 Task: Use the formula "PEARSON" in spreadsheet "Project portfolio".
Action: Mouse moved to (139, 97)
Screenshot: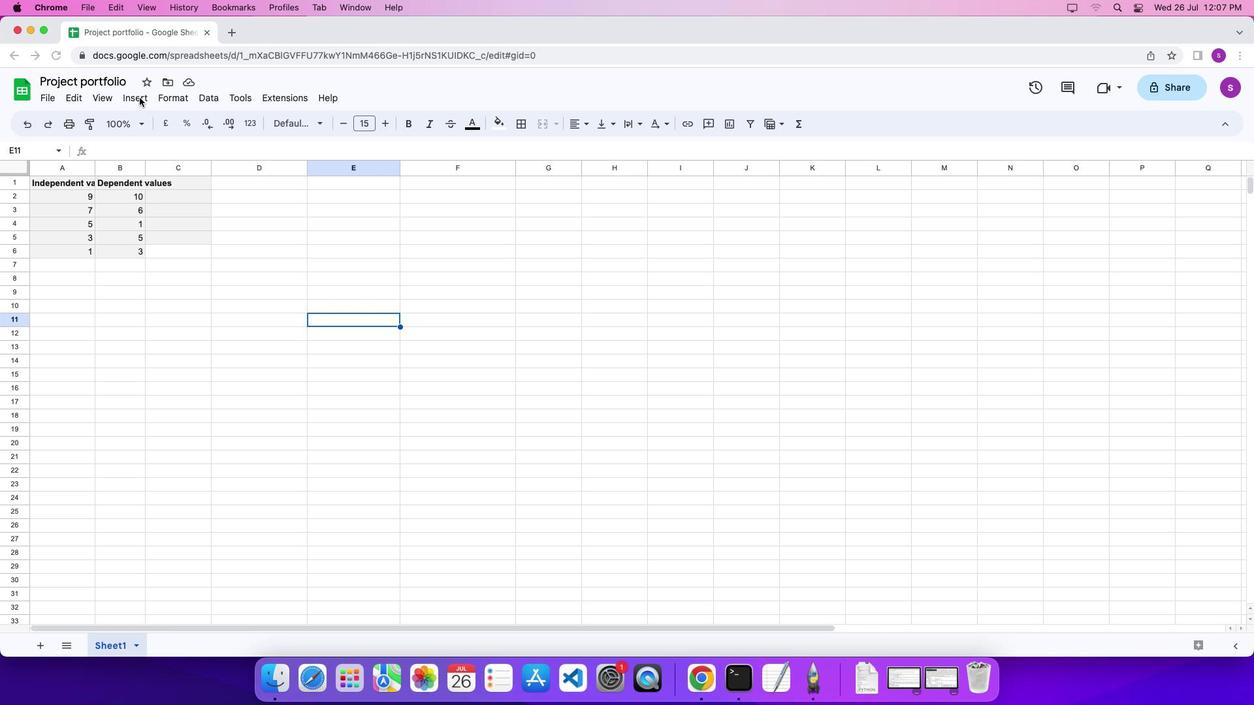
Action: Mouse pressed left at (139, 97)
Screenshot: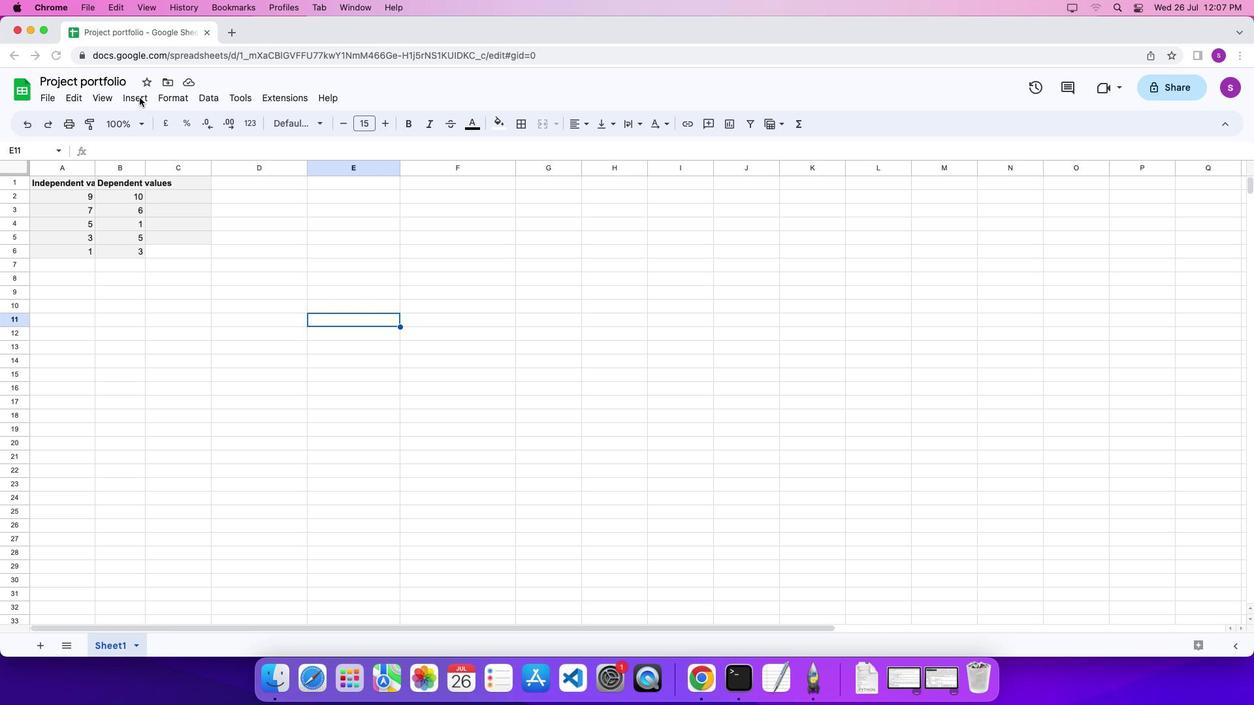 
Action: Mouse moved to (140, 97)
Screenshot: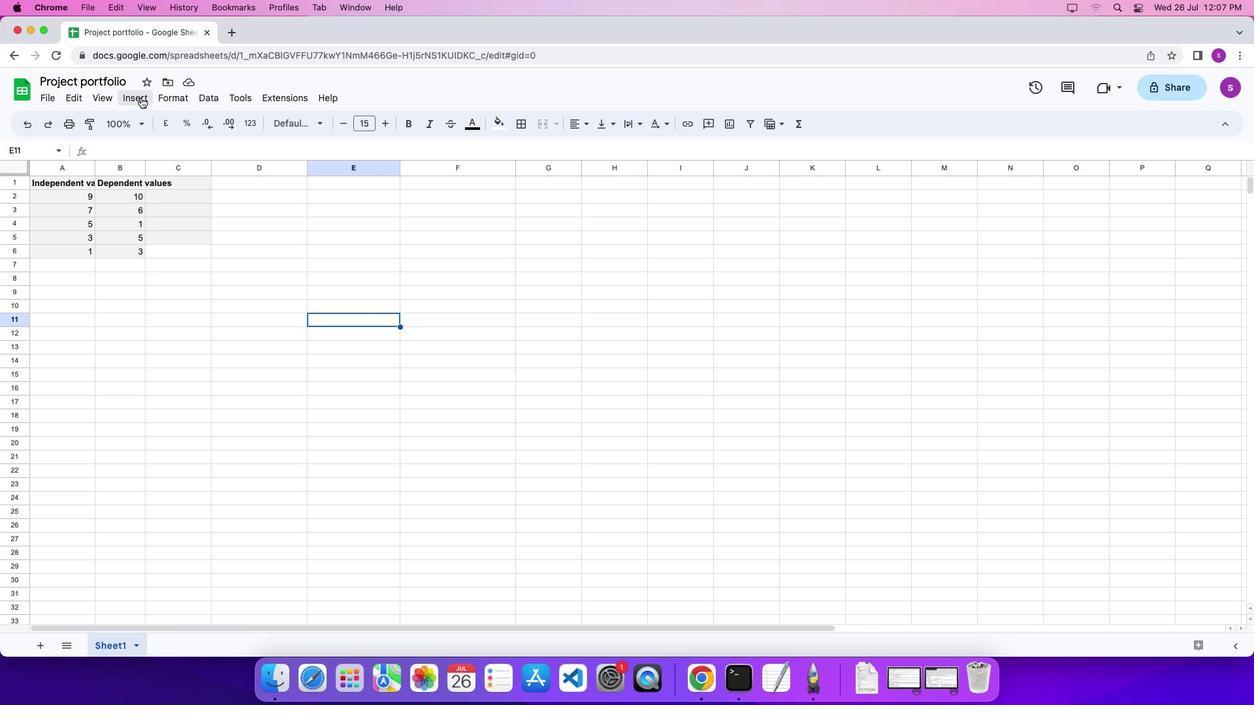 
Action: Mouse pressed left at (140, 97)
Screenshot: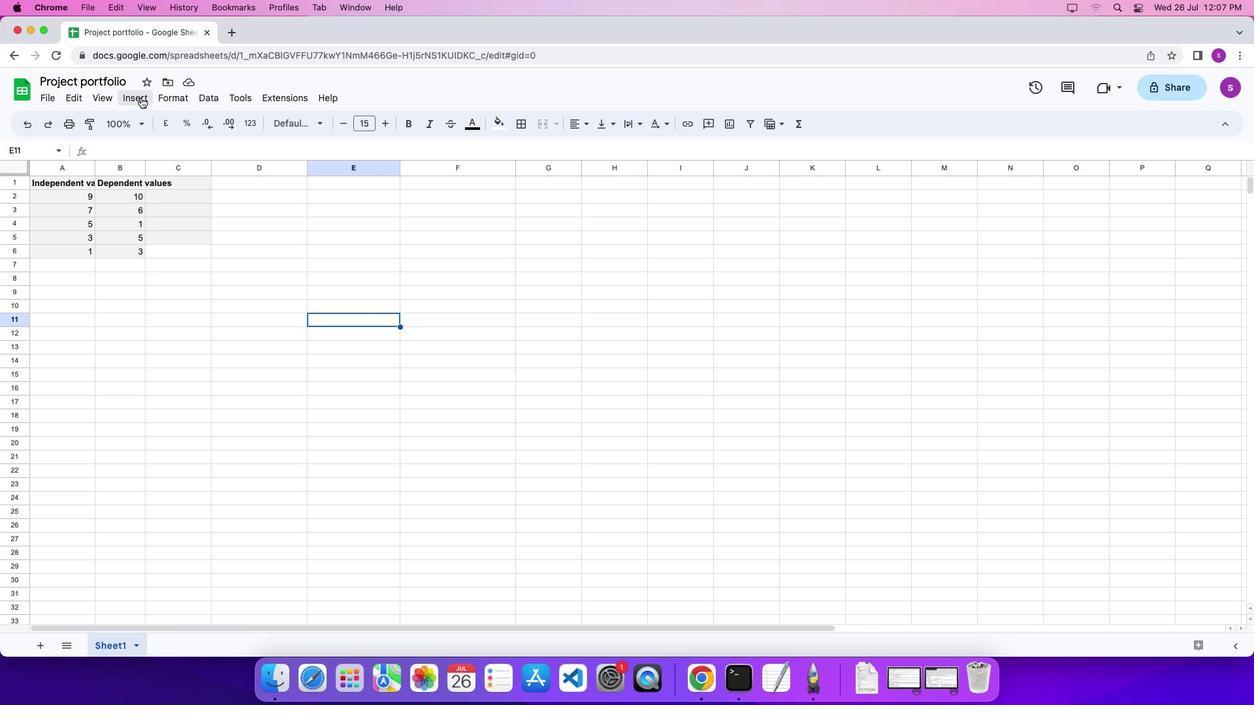 
Action: Mouse moved to (138, 101)
Screenshot: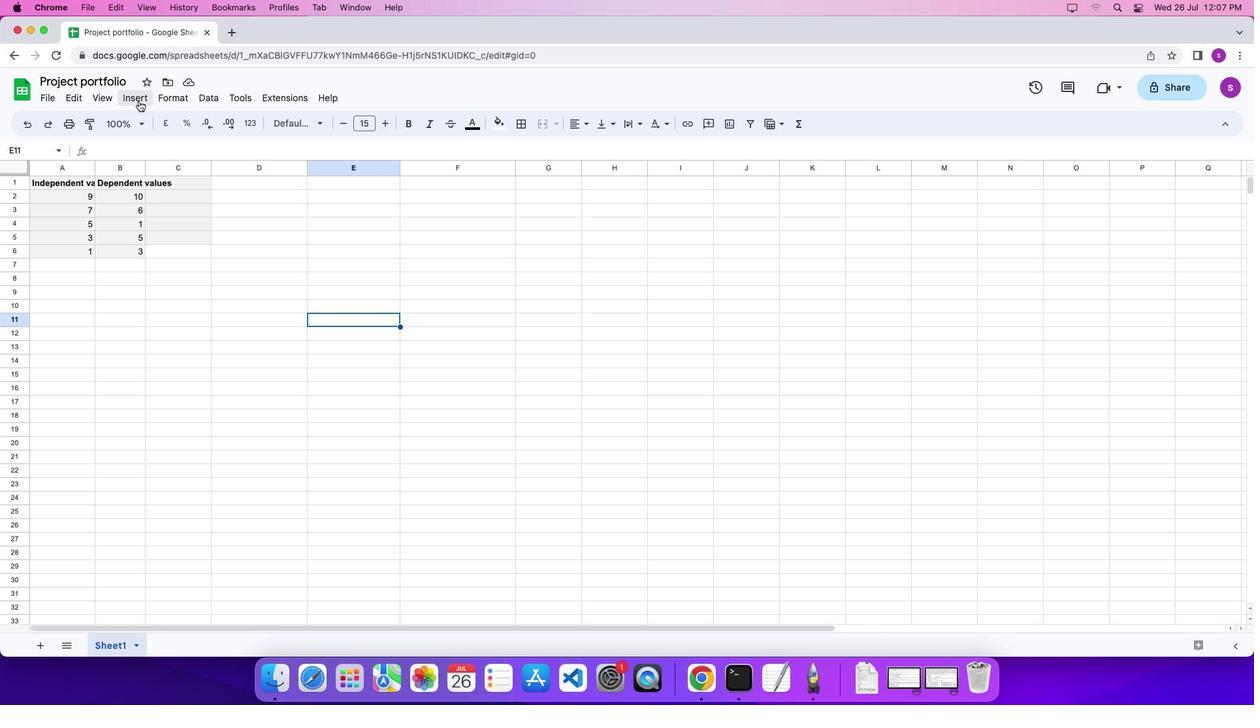 
Action: Mouse pressed left at (138, 101)
Screenshot: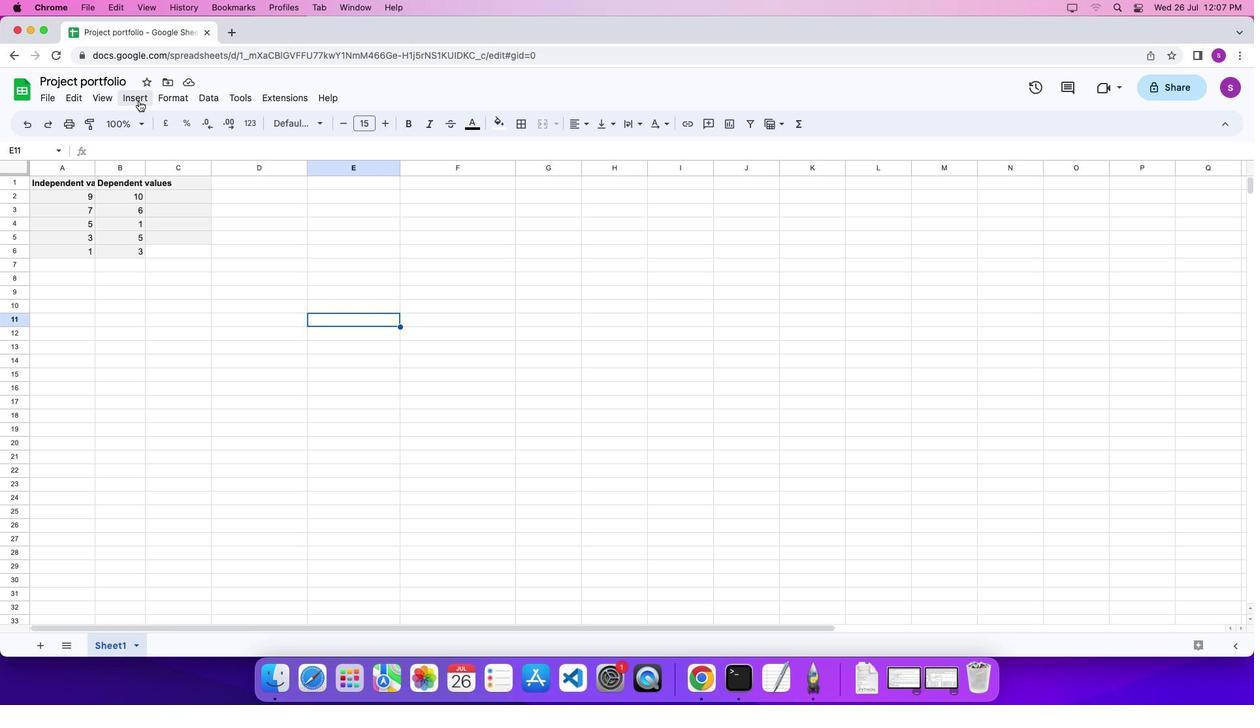 
Action: Mouse moved to (574, 615)
Screenshot: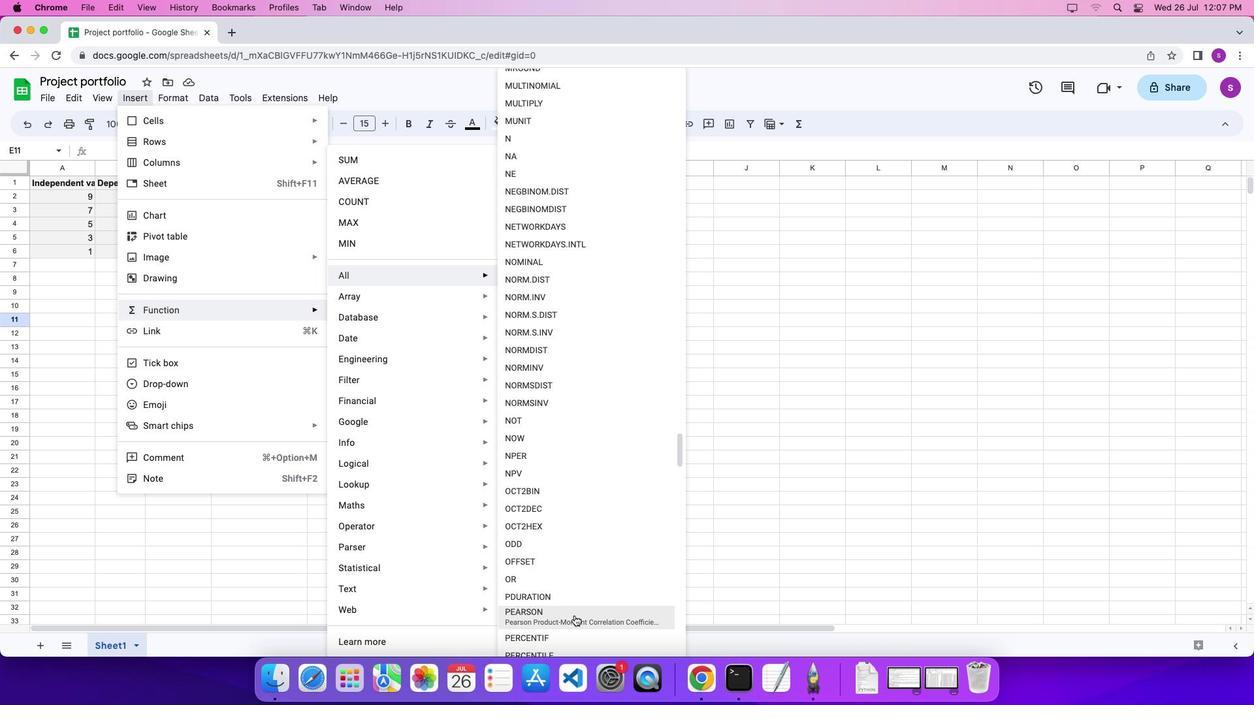 
Action: Mouse pressed left at (574, 615)
Screenshot: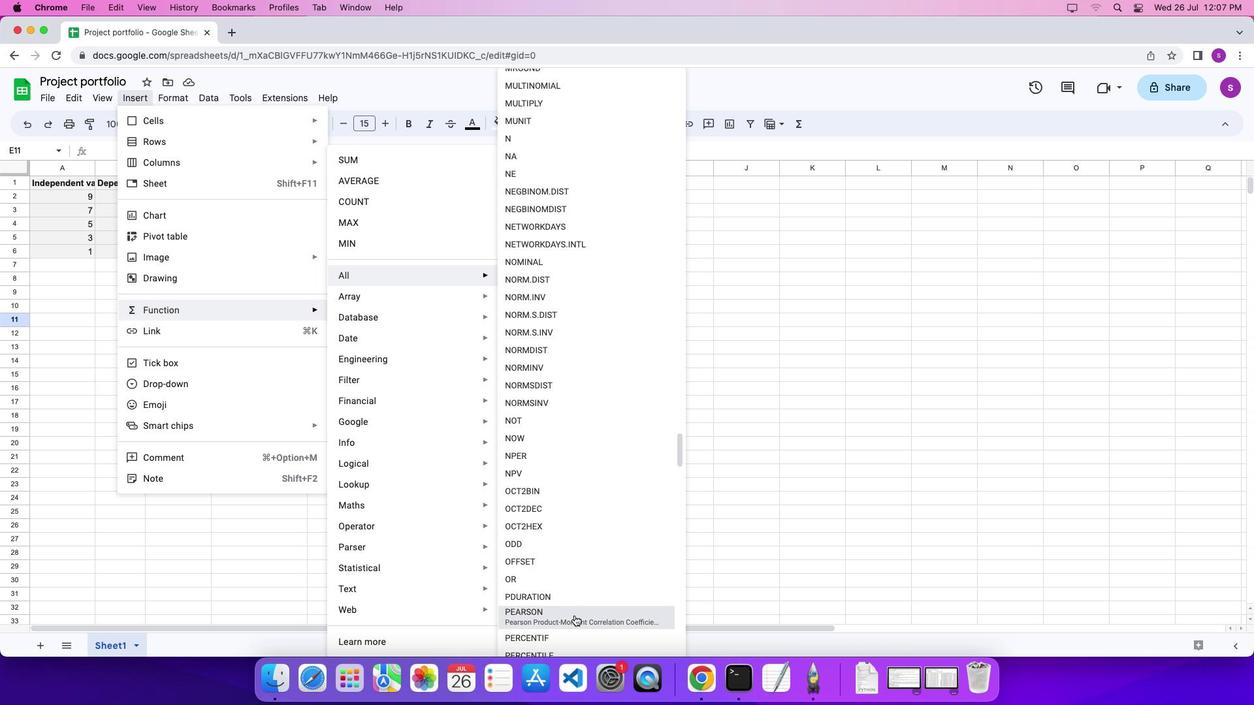 
Action: Mouse moved to (83, 195)
Screenshot: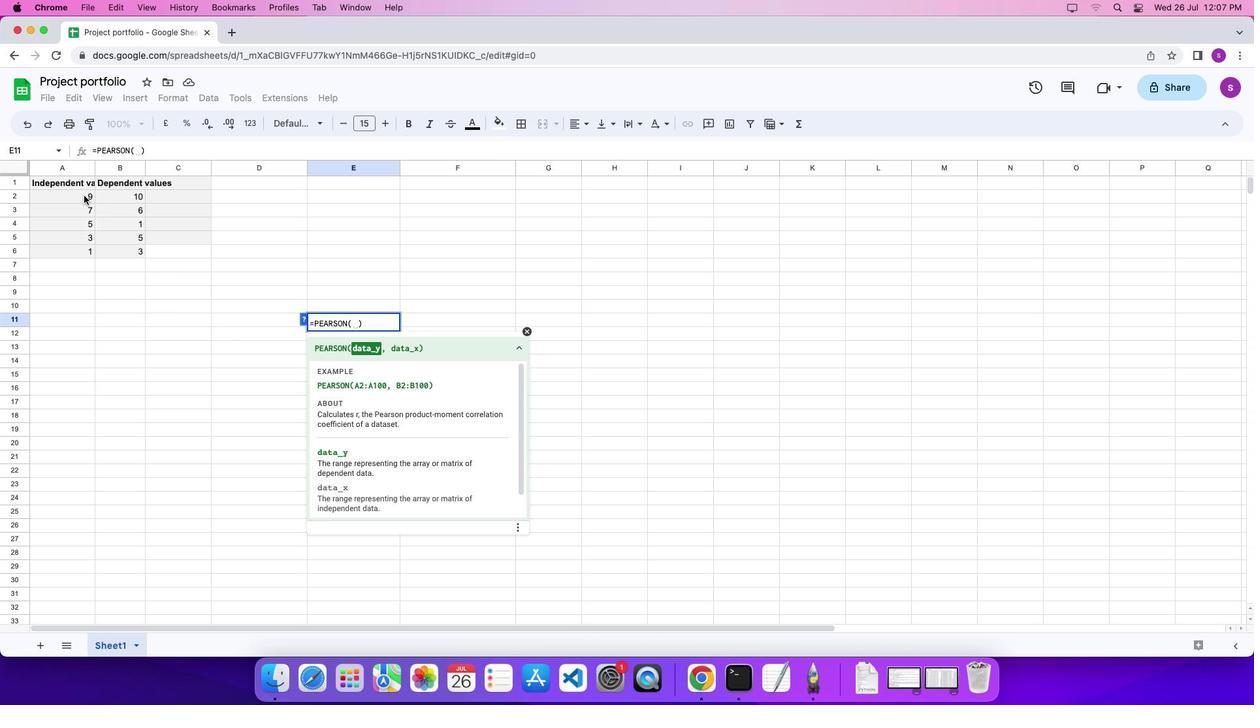 
Action: Mouse pressed left at (83, 195)
Screenshot: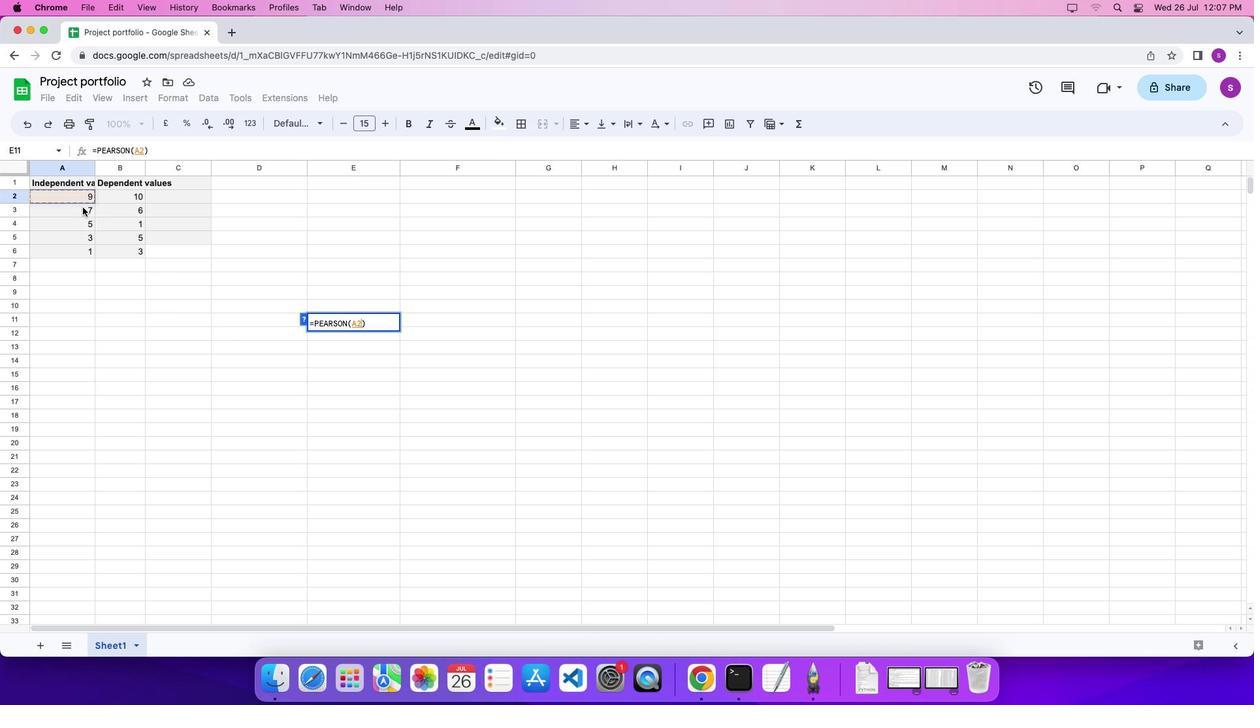 
Action: Mouse moved to (83, 246)
Screenshot: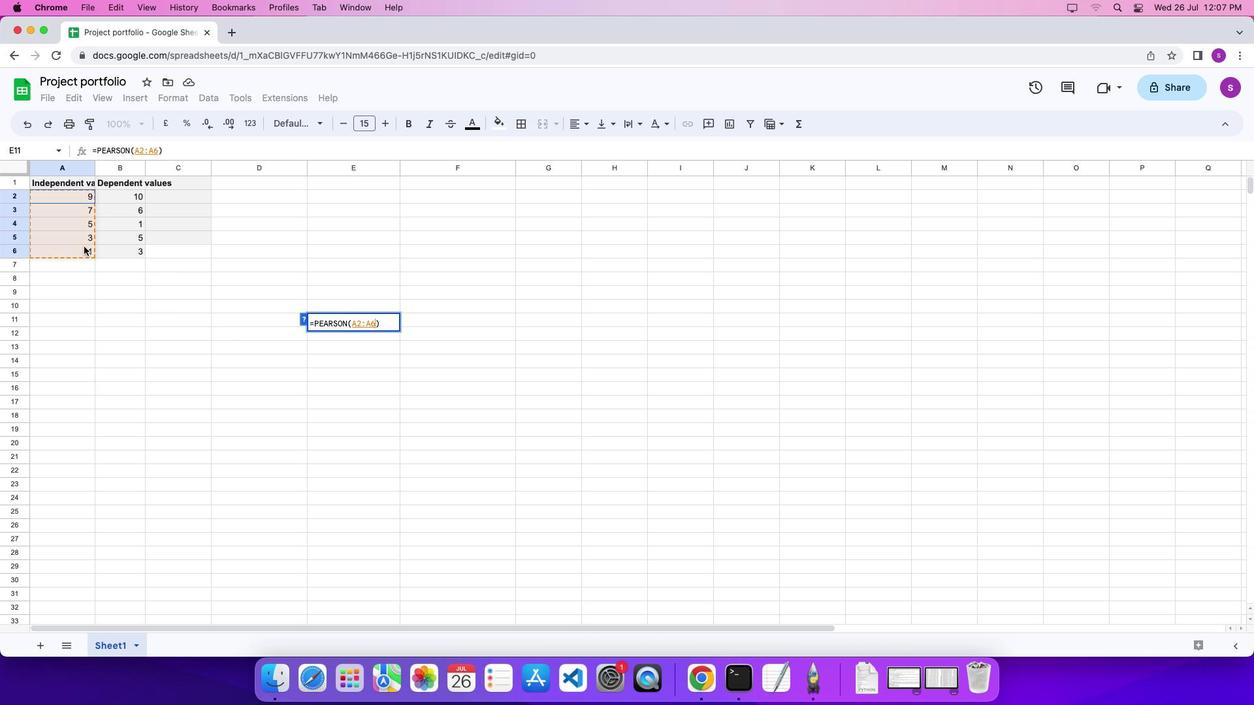 
Action: Key pressed ','
Screenshot: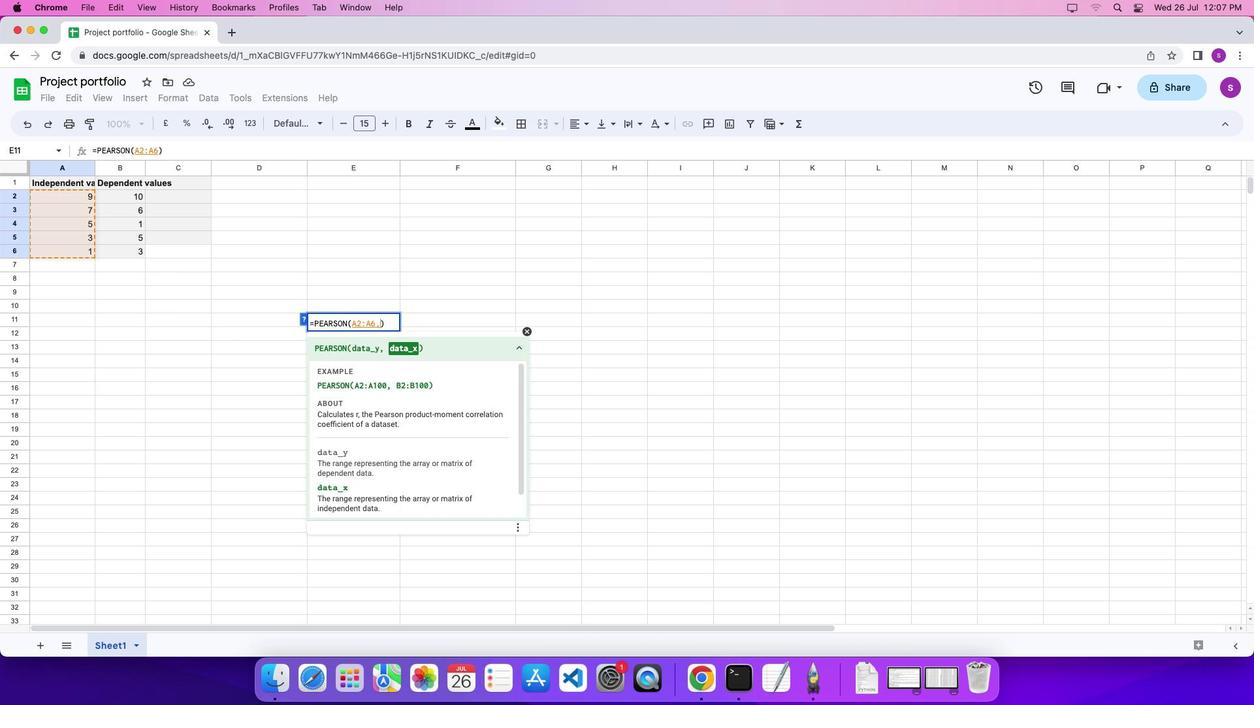
Action: Mouse moved to (122, 194)
Screenshot: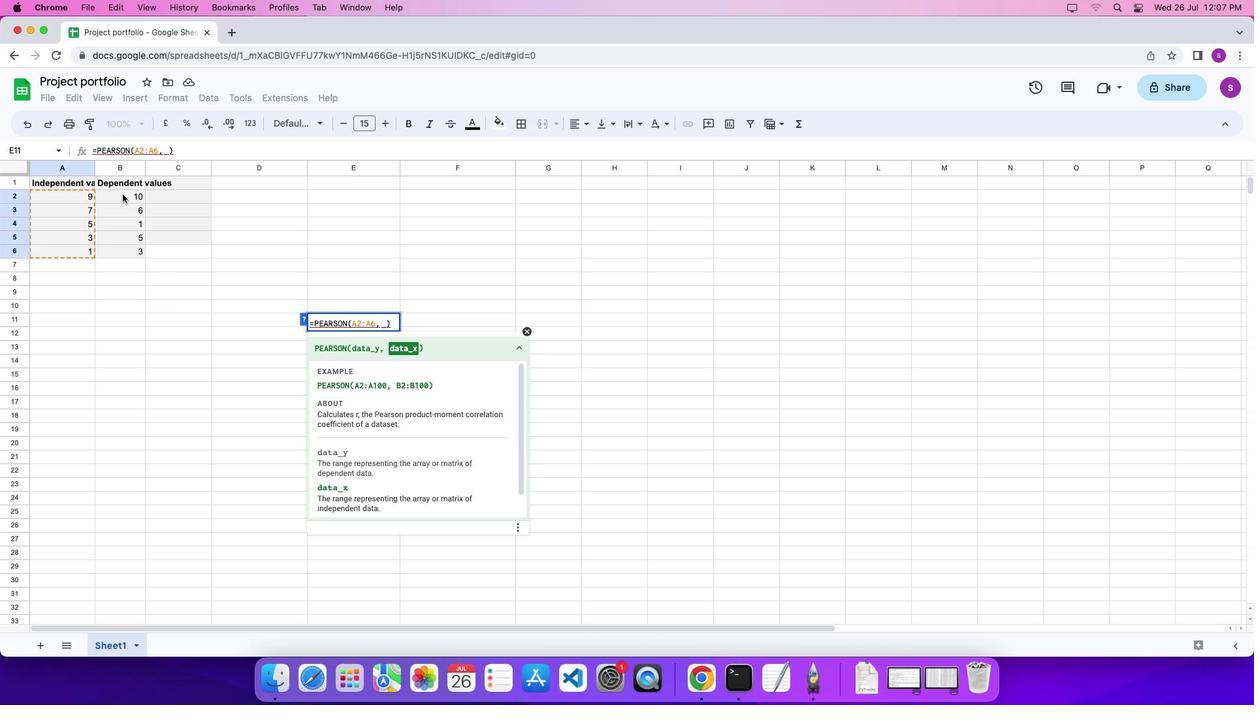 
Action: Mouse pressed left at (122, 194)
Screenshot: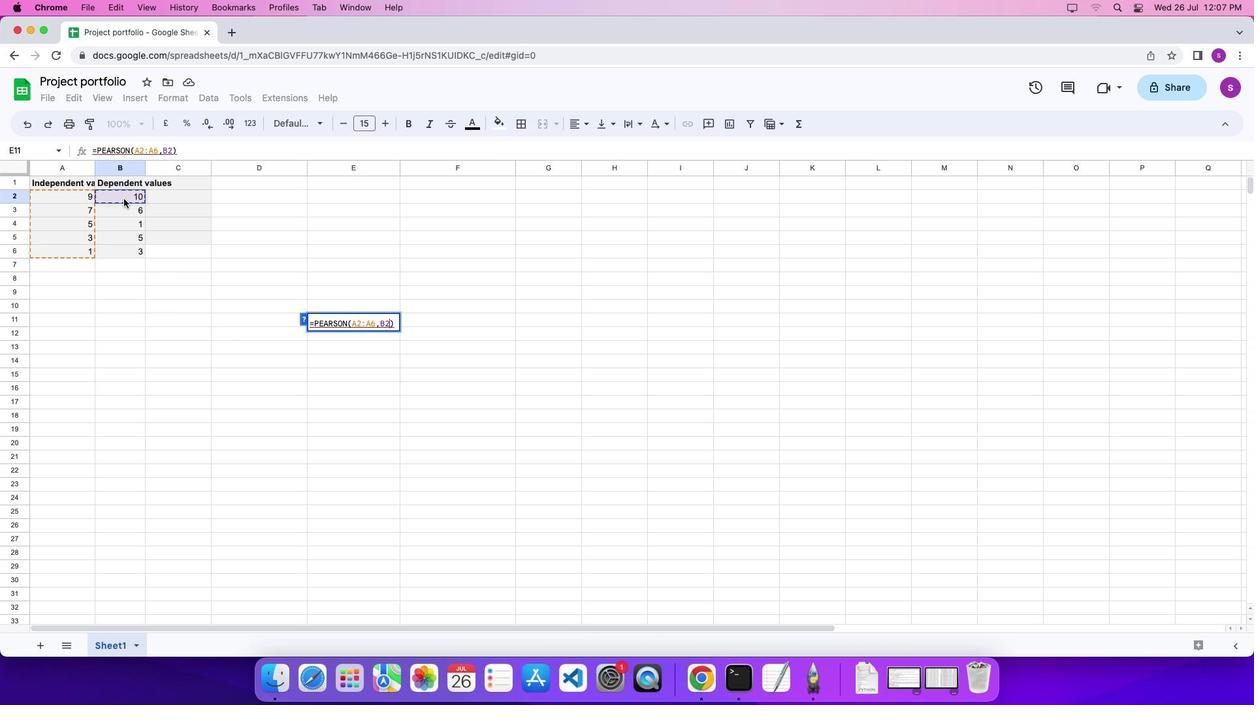 
Action: Mouse moved to (131, 246)
Screenshot: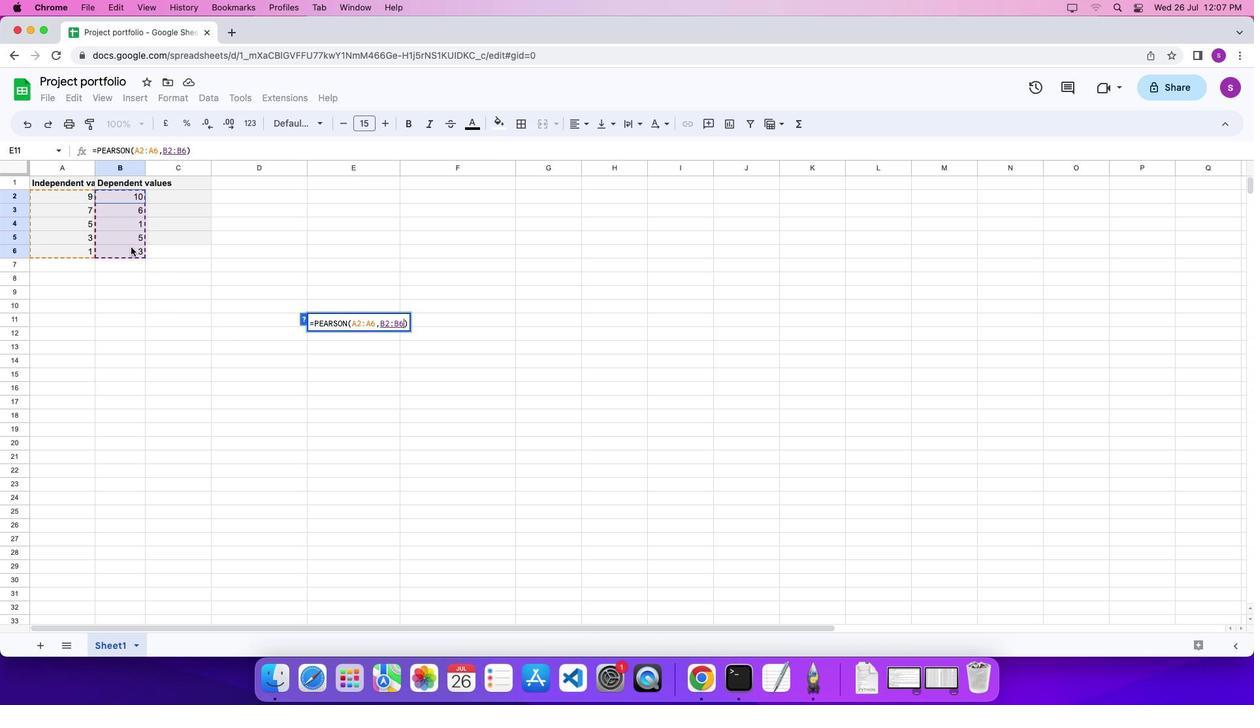 
Action: Key pressed '\x03'
Screenshot: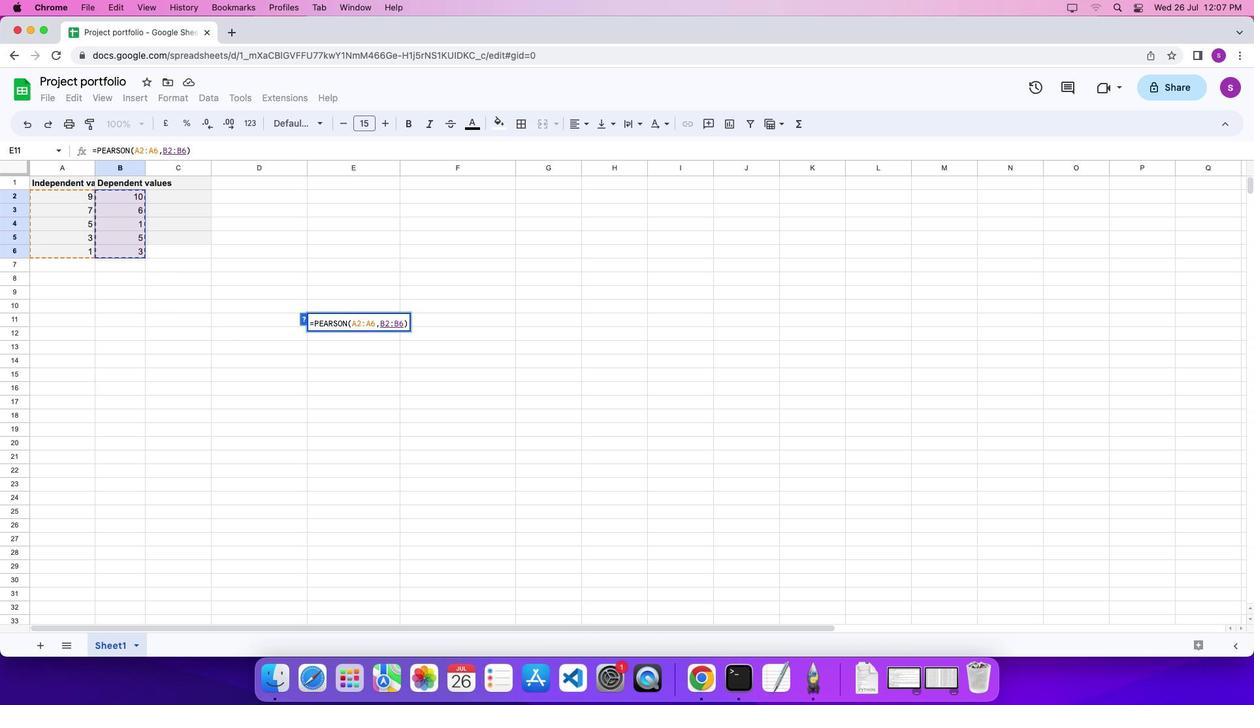 
